 Task: Add an event with the title Annual General Meeting, date '2024/03/13', time 8:00 AM to 10:00 AMand add a description: Welcome to our Annual General Meeting (AGM), a crucial event that brings together stakeholders, shareholders, and key members of our organization to review the past year, discuss important matters, and plan for the future. The AGM serves as a platform for transparency, accountability, and open dialogue, allowing everyone involved to contribute to the overall direction and success of our organization.Select event color  Blueberry . Add location for the event as: 654 Clerigos Tower, Porto, Portugal, logged in from the account softage.1@softage.netand send the event invitation to softage.3@softage.net and softage.4@softage.net. Set a reminder for the event Every weekday(Monday to Friday)
Action: Mouse moved to (233, 104)
Screenshot: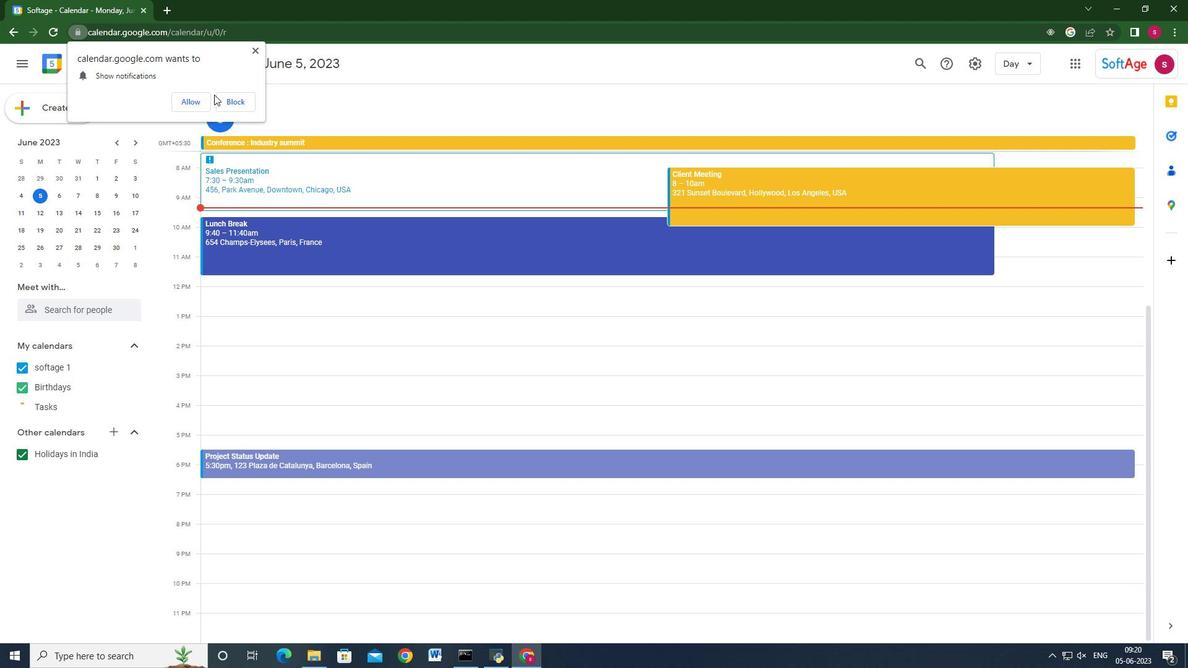 
Action: Mouse pressed left at (233, 104)
Screenshot: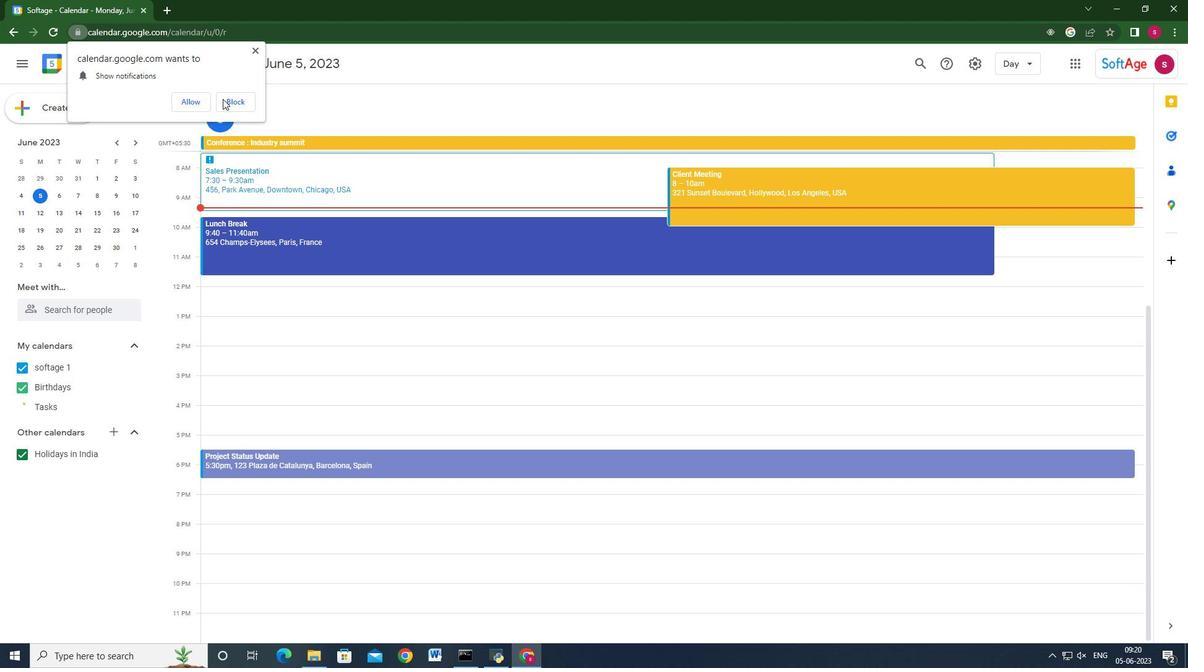 
Action: Mouse moved to (51, 99)
Screenshot: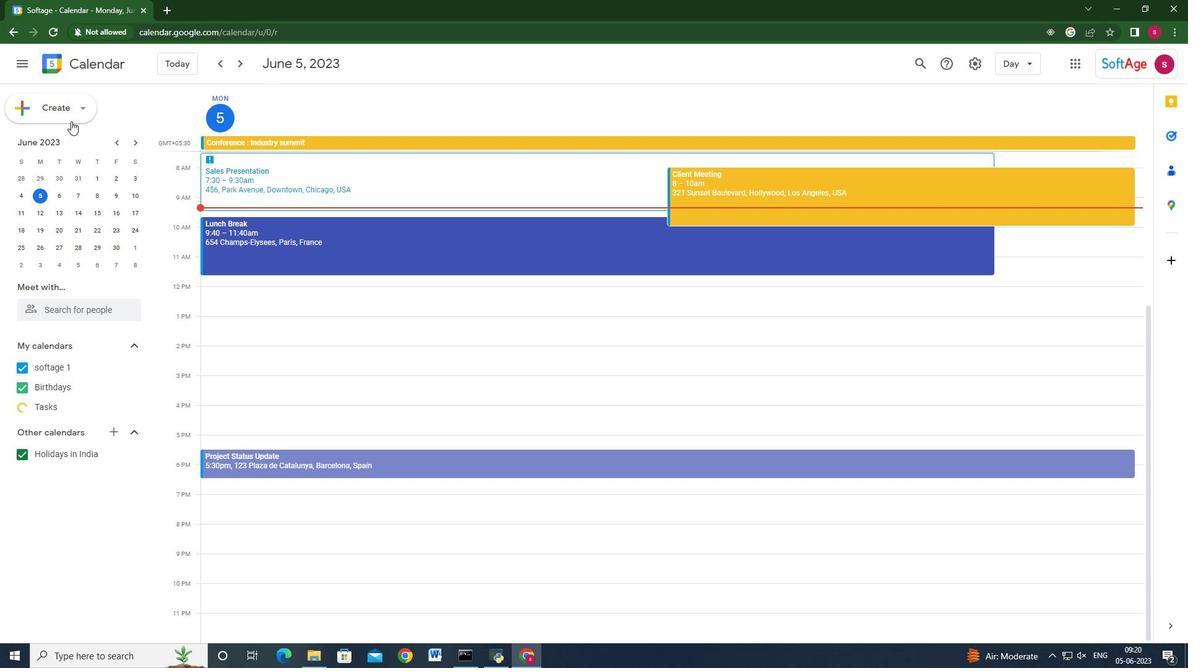 
Action: Mouse pressed left at (51, 99)
Screenshot: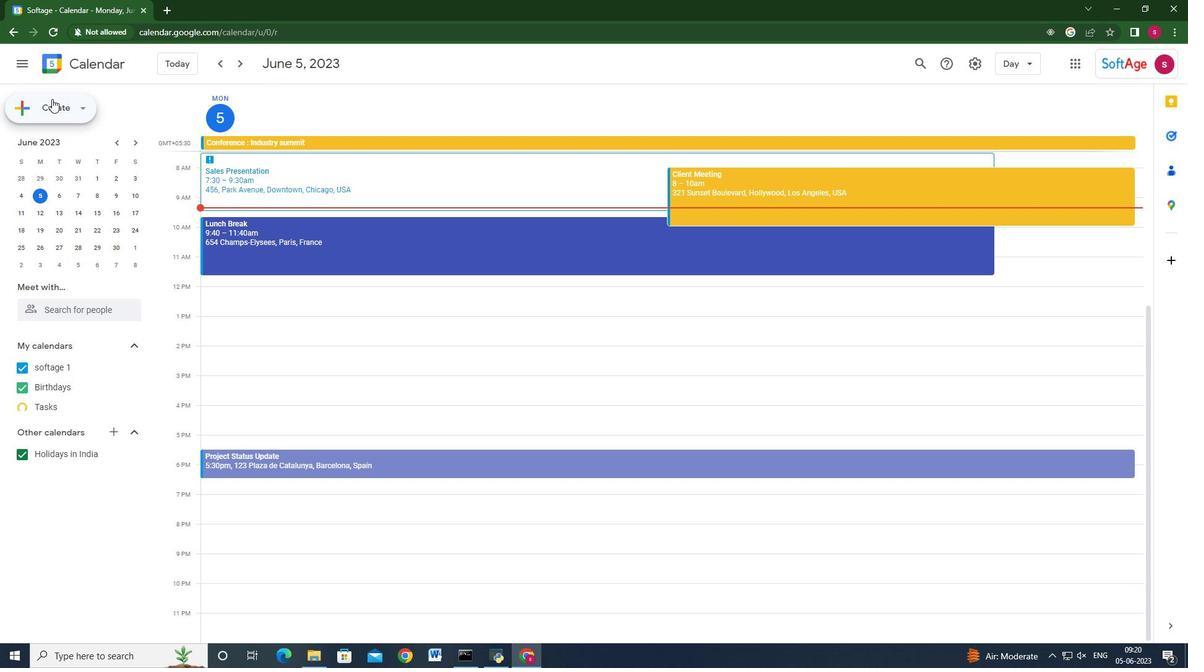
Action: Mouse moved to (58, 143)
Screenshot: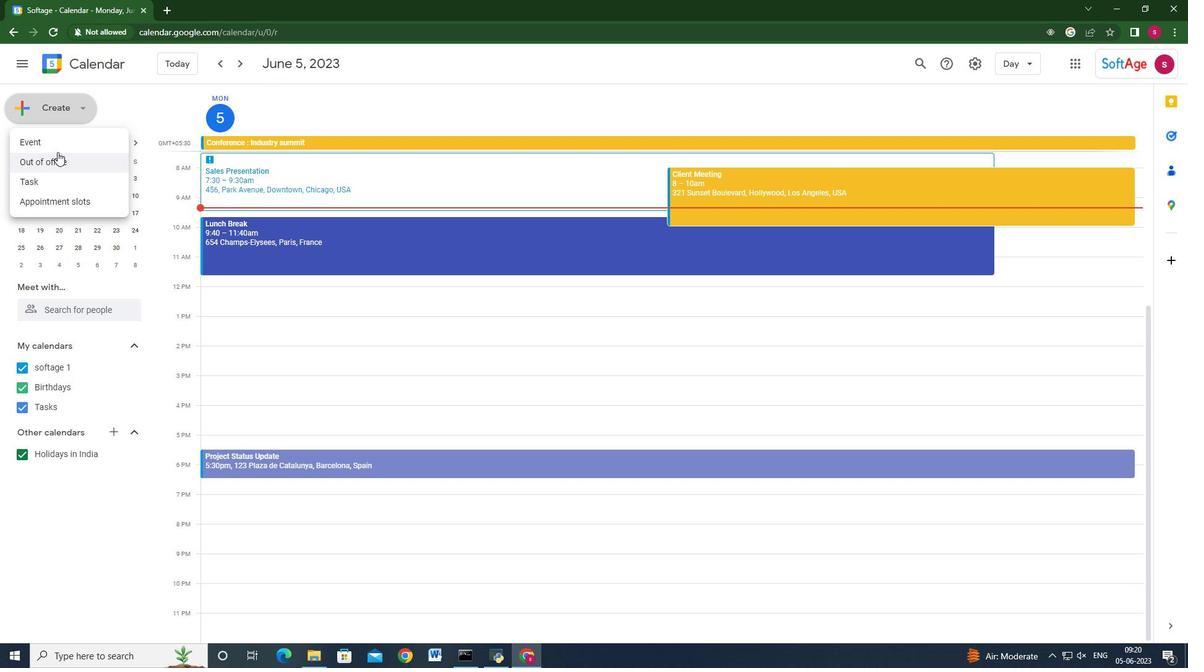 
Action: Mouse pressed left at (58, 143)
Screenshot: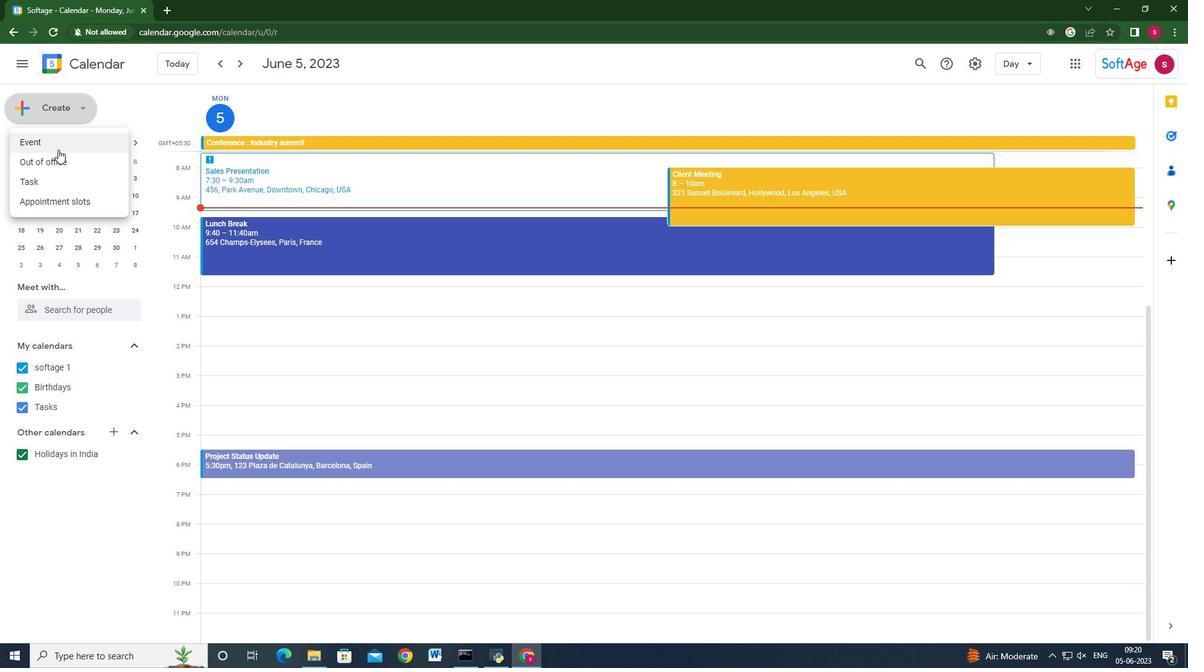 
Action: Mouse moved to (683, 488)
Screenshot: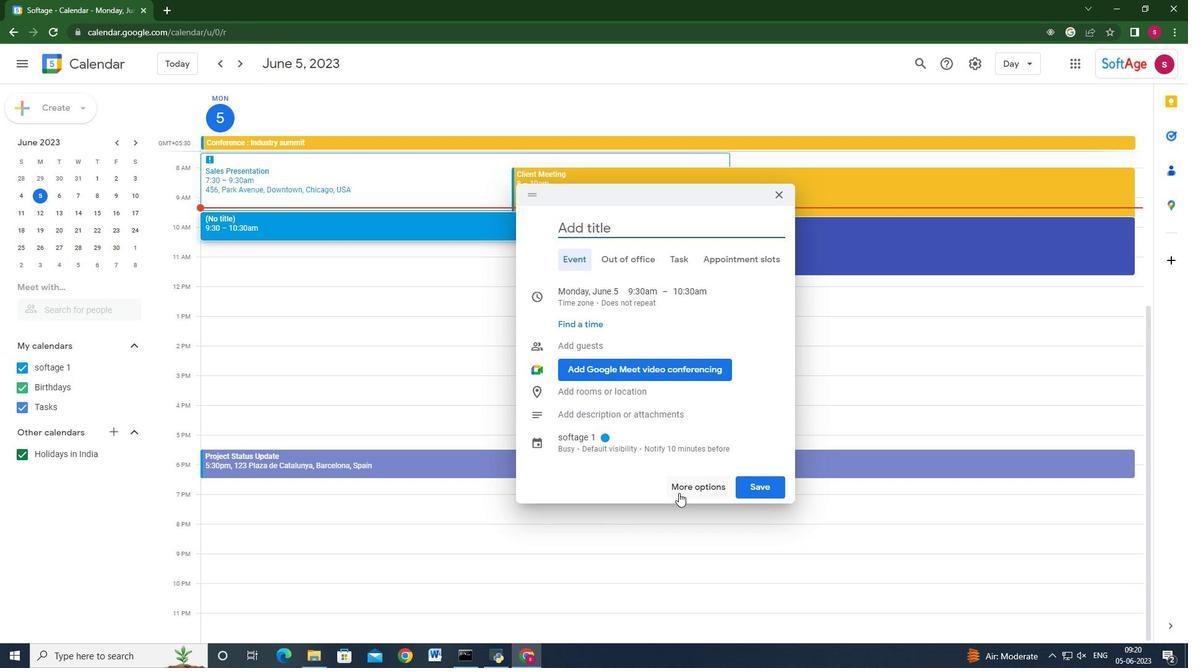 
Action: Mouse pressed left at (683, 488)
Screenshot: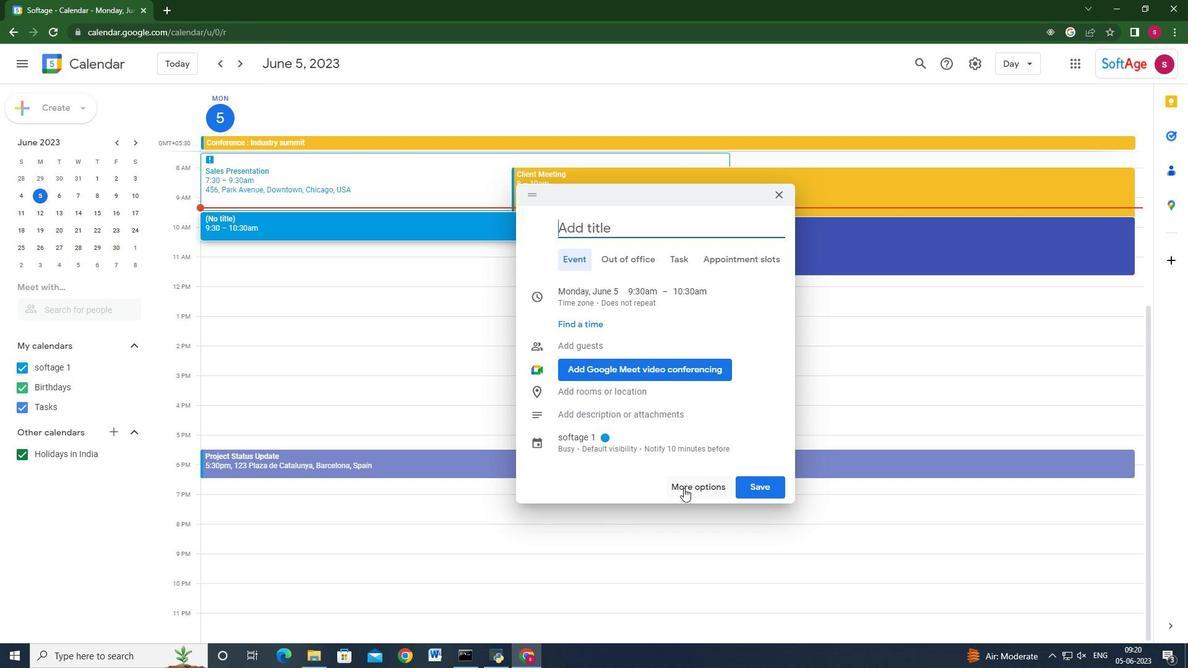 
Action: Mouse moved to (141, 74)
Screenshot: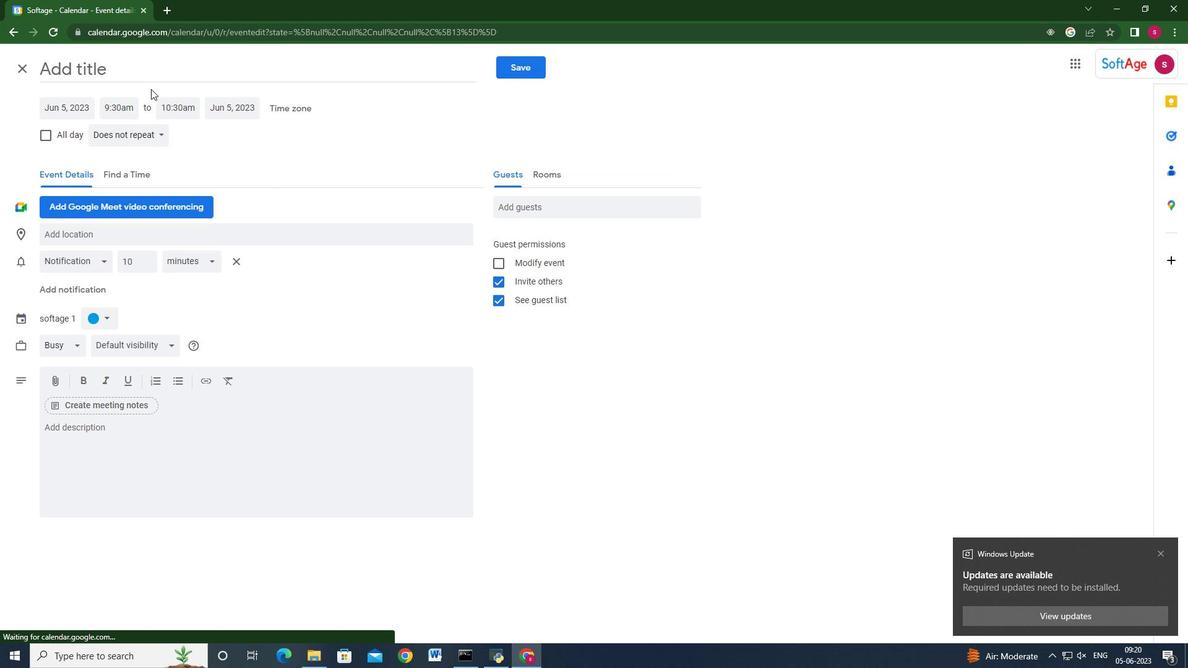 
Action: Mouse pressed left at (141, 74)
Screenshot: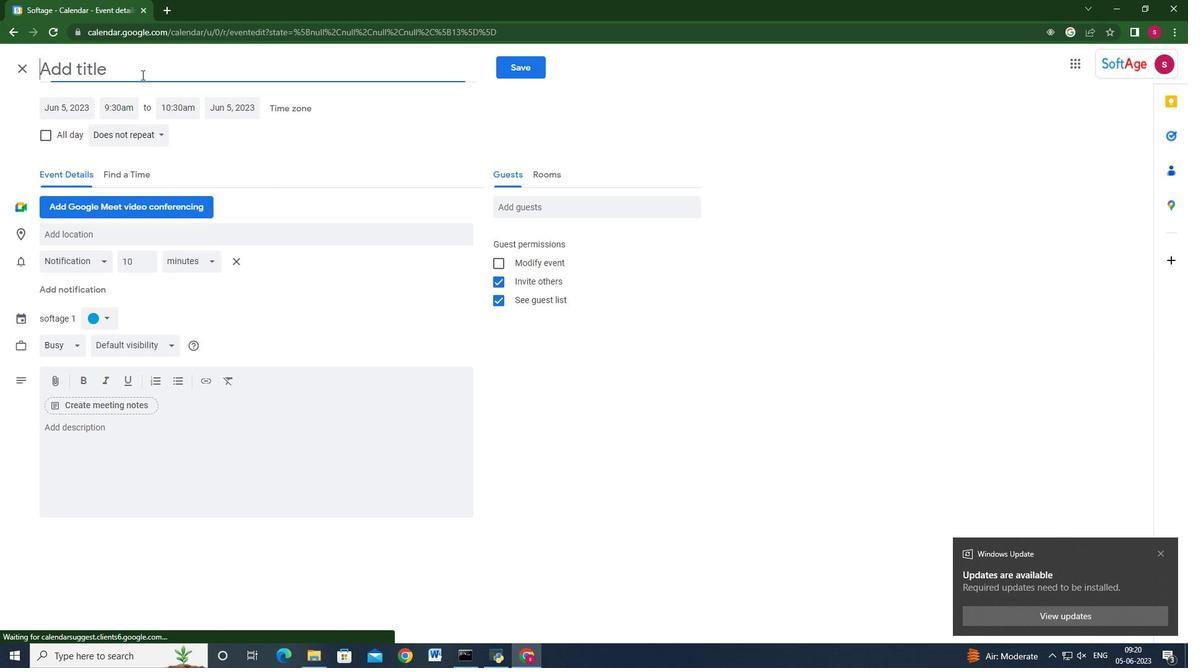 
Action: Mouse moved to (141, 74)
Screenshot: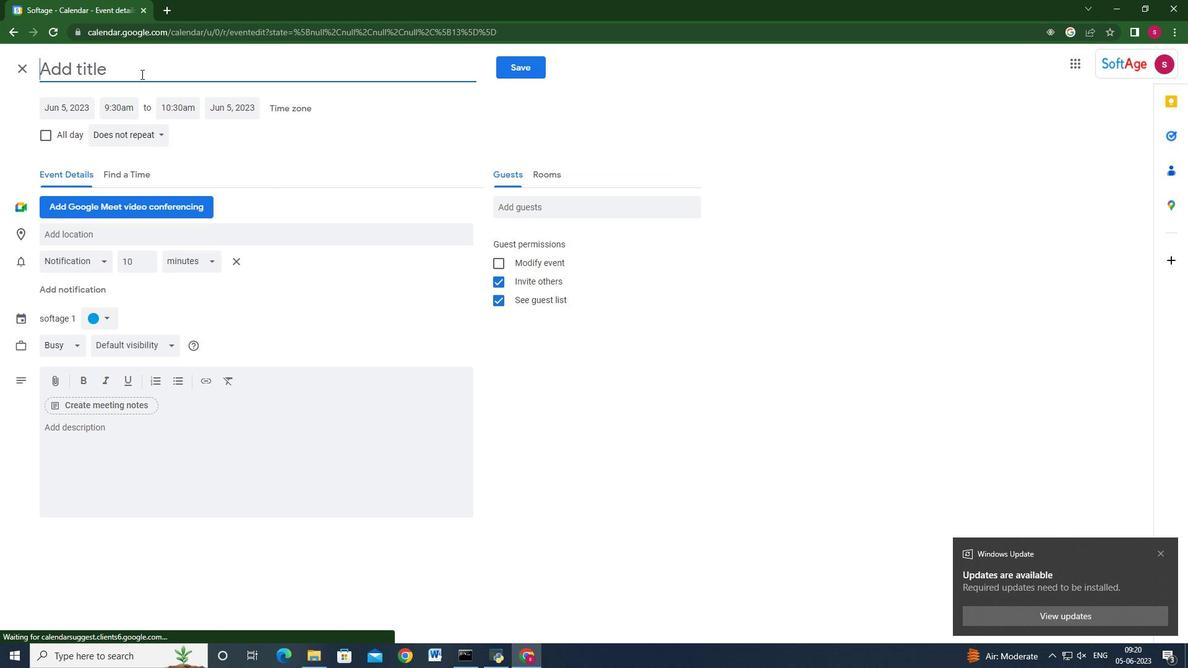 
Action: Key pressed <Key.shift_r>Annual<Key.space><Key.shift>General<Key.space><Key.shift>Meeting
Screenshot: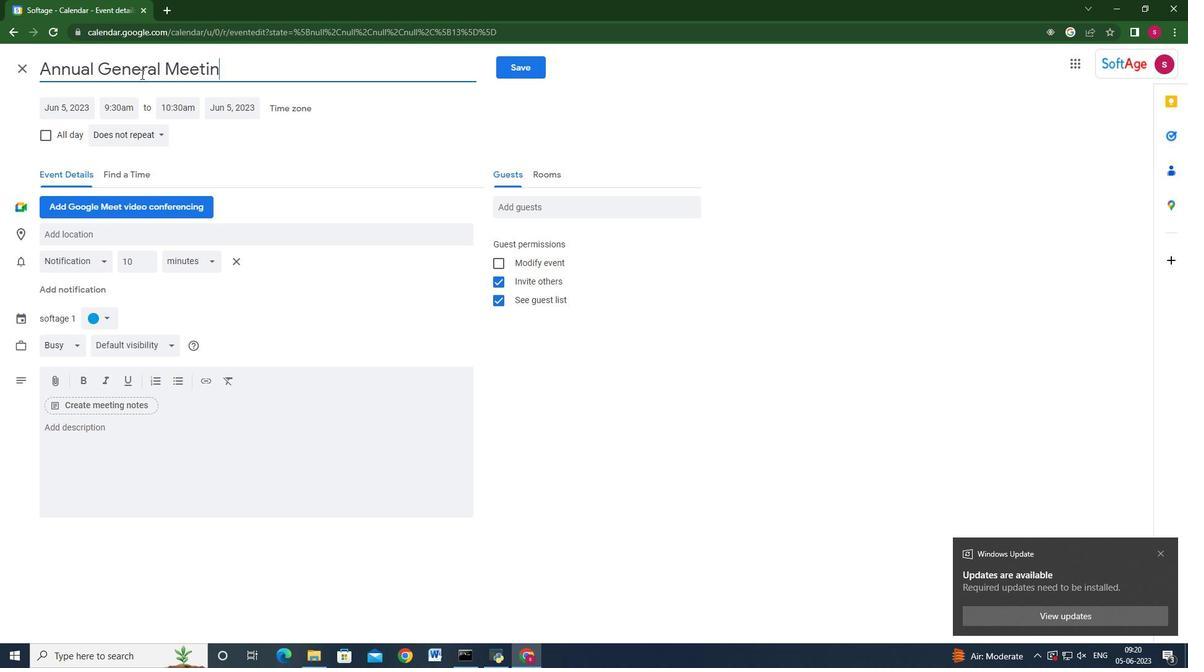 
Action: Mouse moved to (53, 112)
Screenshot: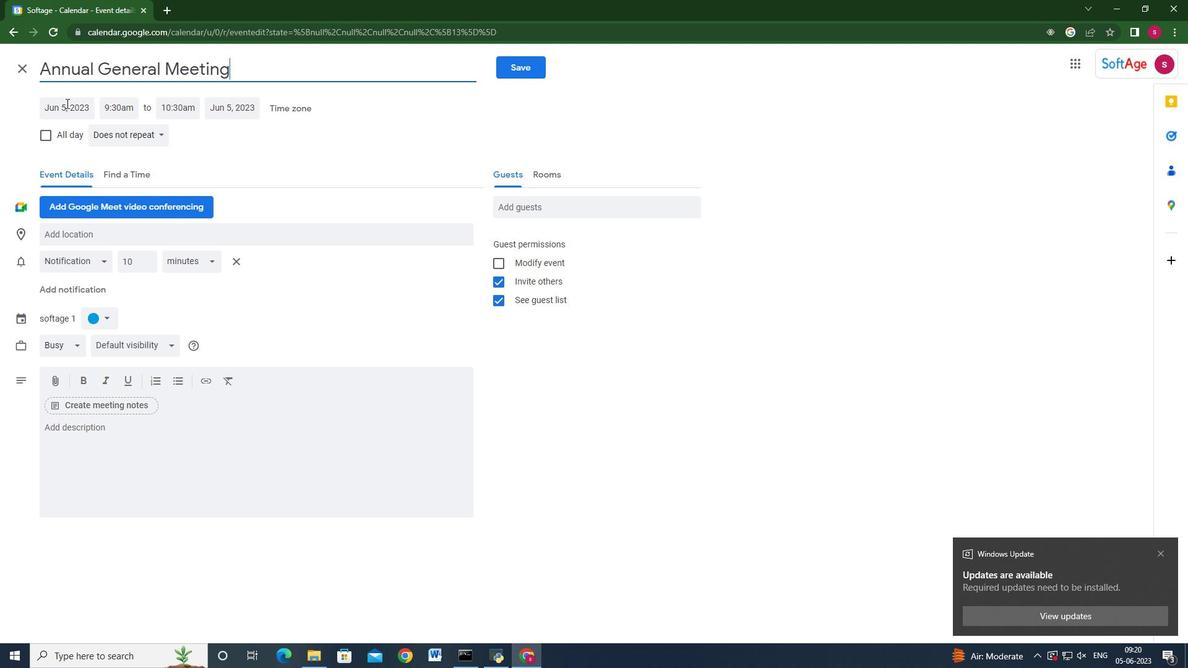 
Action: Mouse pressed left at (53, 112)
Screenshot: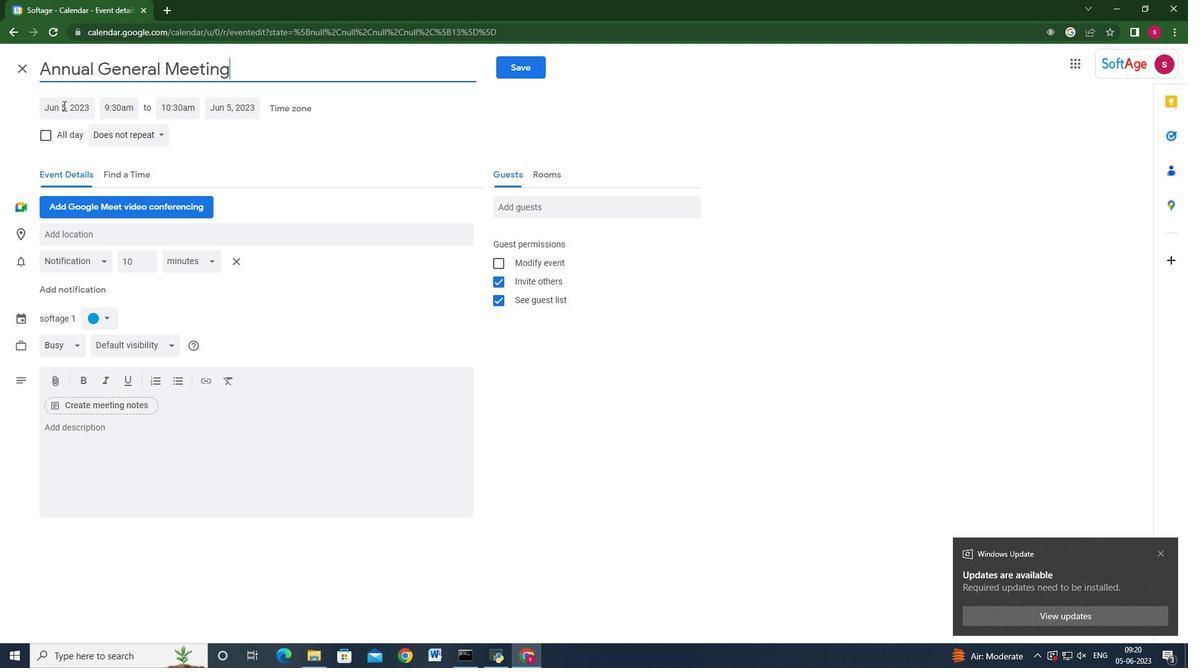 
Action: Mouse moved to (54, 112)
Screenshot: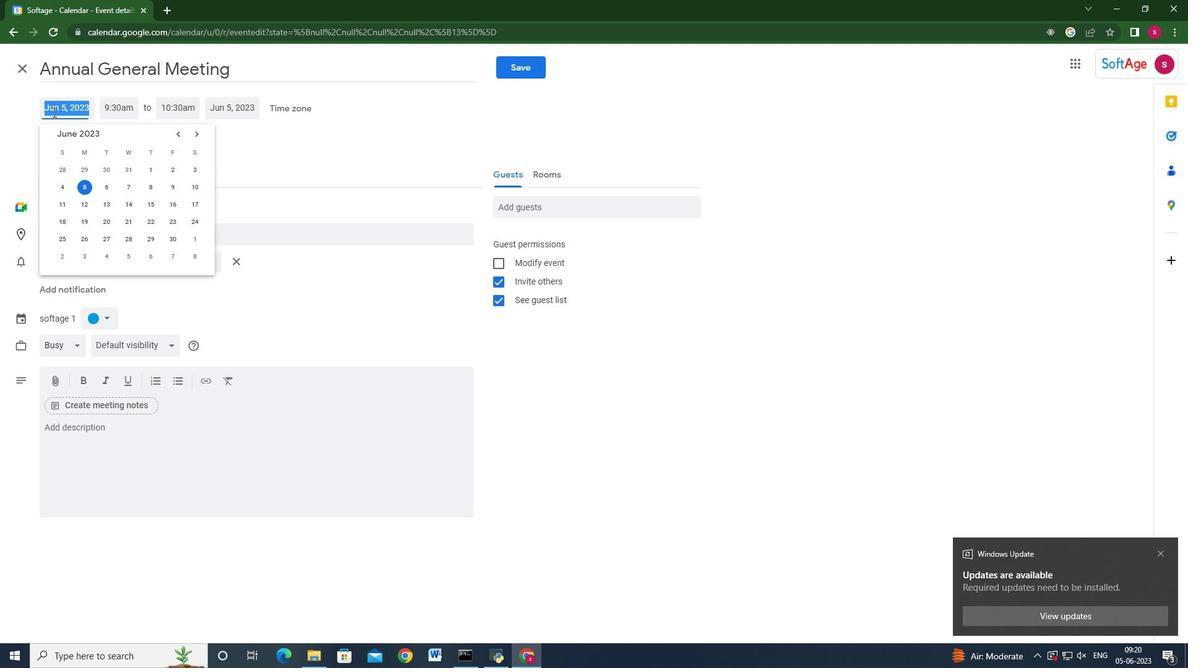 
Action: Key pressed 2024/04<Key.backspace>3/13<Key.enter><Key.tab>8<Key.shift>:00am<Key.tab>10<Key.shift>:00am<Key.enter>
Screenshot: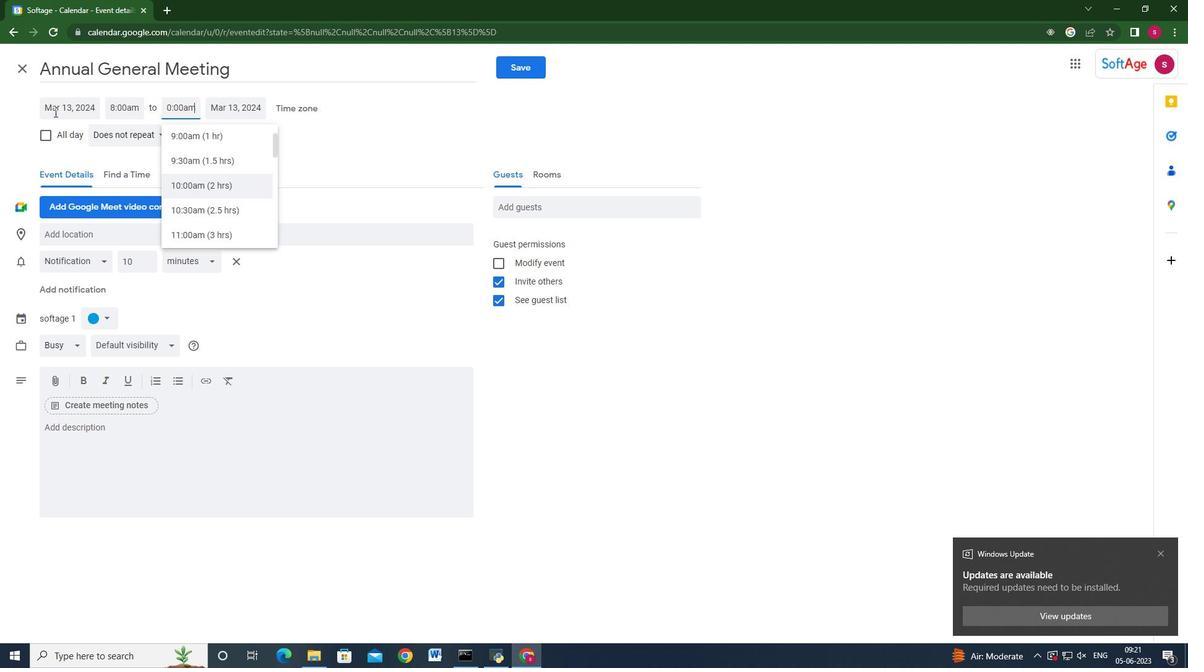 
Action: Mouse moved to (147, 451)
Screenshot: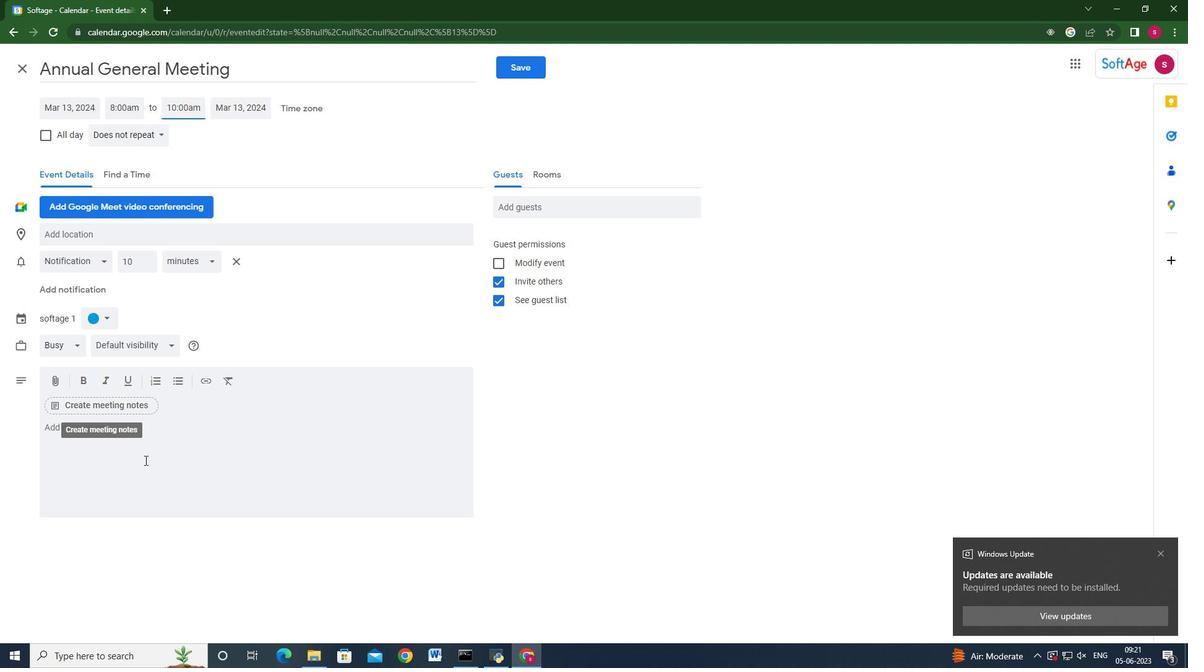 
Action: Mouse pressed left at (147, 451)
Screenshot: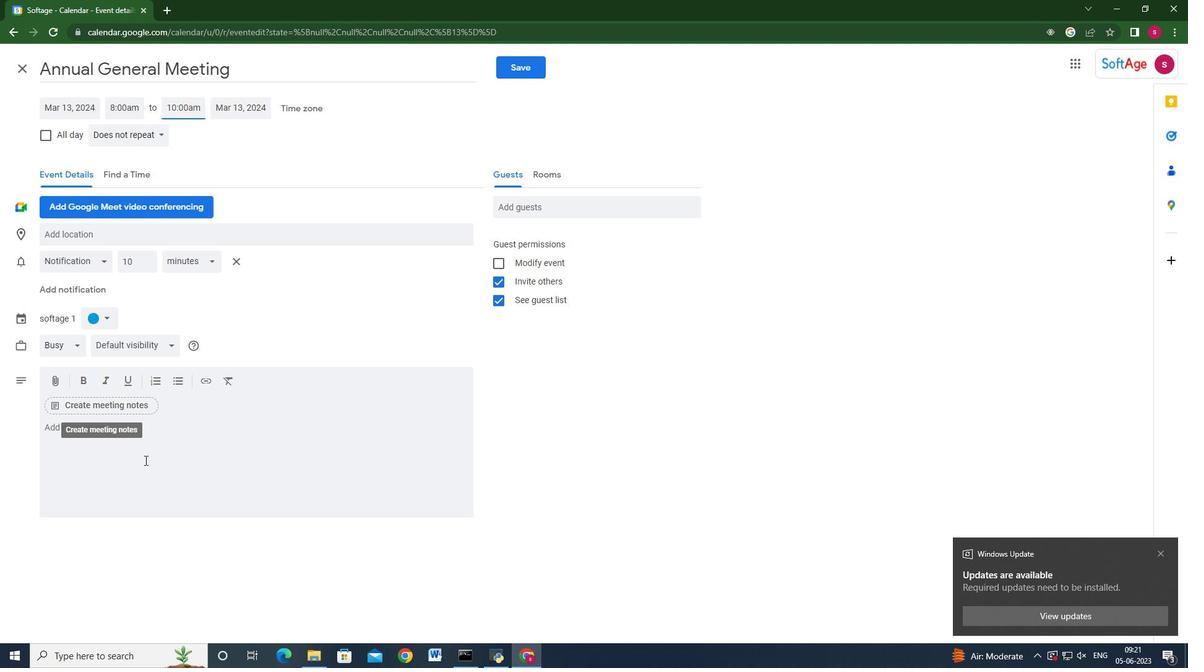 
Action: Mouse moved to (147, 451)
Screenshot: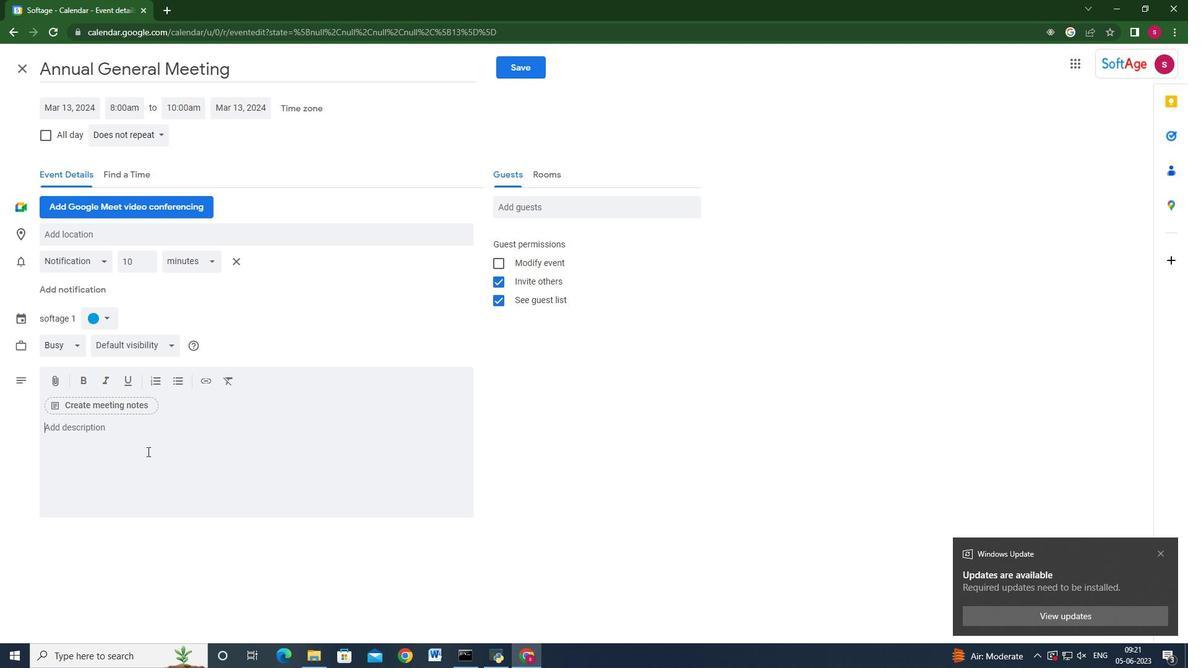 
Action: Key pressed <Key.shift_r>Welcome<Key.space>to<Key.space>our<Key.space><Key.shift><Key.shift><Key.shift><Key.shift><Key.shift><Key.shift><Key.shift><Key.shift><Key.shift><Key.shift><Key.shift><Key.shift><Key.shift><Key.shift><Key.shift><Key.shift><Key.shift>Annual<Key.space><Key.shift>G<Key.shift><Key.backspace><Key.shift_r>General<Key.space><Key.shift>Meeting<Key.space><Key.shift>(<Key.caps_lock>AGM<Key.shift>)<Key.caps_lock>,<Key.space>a<Key.space>crucial<Key.space>event<Key.space>that<Key.space>brings<Key.space>together<Key.space>stakeholders,<Key.space>shareholders,<Key.space>and<Key.space>key<Key.space>members<Key.space>of<Key.space>our<Key.space>organu<Key.backspace>ization<Key.space>to<Key.space>review<Key.space>the<Key.space>past<Key.space>year,<Key.space>discuss<Key.space>impoe<Key.backspace>rtant<Key.space>maa<Key.backspace>tters,<Key.space>and<Key.space>plan<Key.space>for<Key.space>the<Key.space>future.<Key.space><Key.backspace><Key.space><Key.shift>The<Key.space><Key.caps_lock>AGM<Key.caps_lock><Key.space>serves<Key.space>as<Key.space>a<Key.space>platform<Key.space>for<Key.space>transparency,<Key.space>accountability,<Key.space>and<Key.space>open<Key.space>dialogue,<Key.space>allowing<Key.space>everyone<Key.space>involved<Key.space>to<Key.space>contribute<Key.space>to<Key.space>the<Key.space>overall<Key.space>direction<Key.space>and<Key.space>success<Key.space>of<Key.space>our<Key.space>organization.
Screenshot: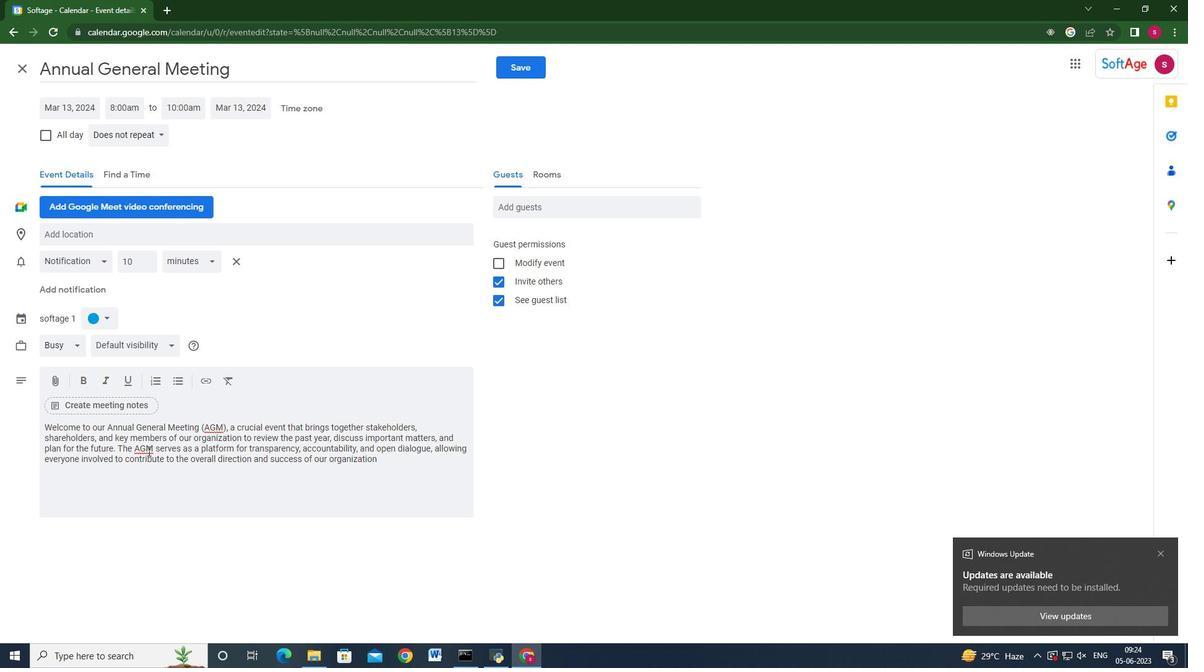 
Action: Mouse moved to (100, 320)
Screenshot: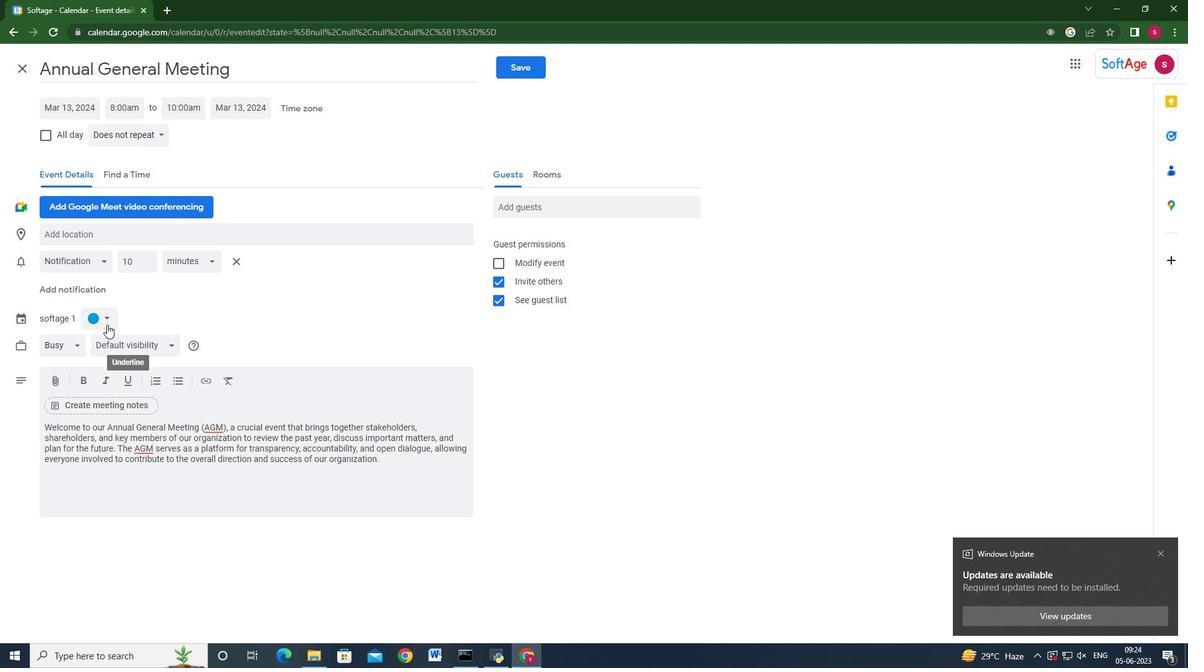 
Action: Mouse pressed left at (100, 320)
Screenshot: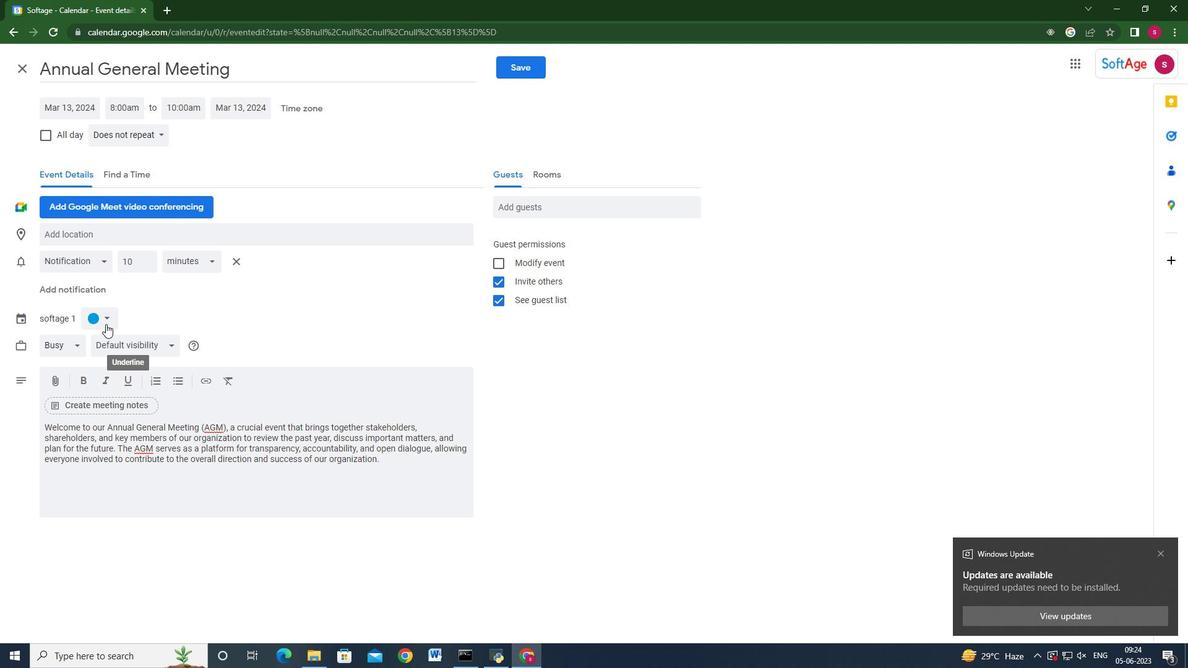 
Action: Mouse moved to (107, 365)
Screenshot: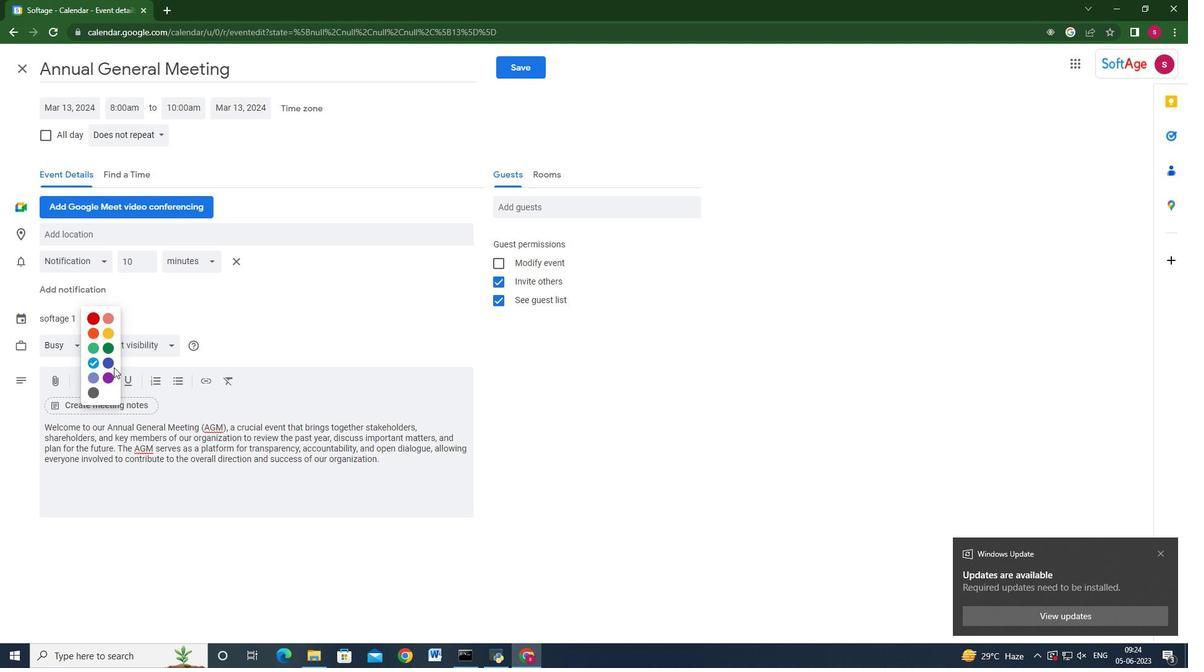 
Action: Mouse pressed left at (107, 365)
Screenshot: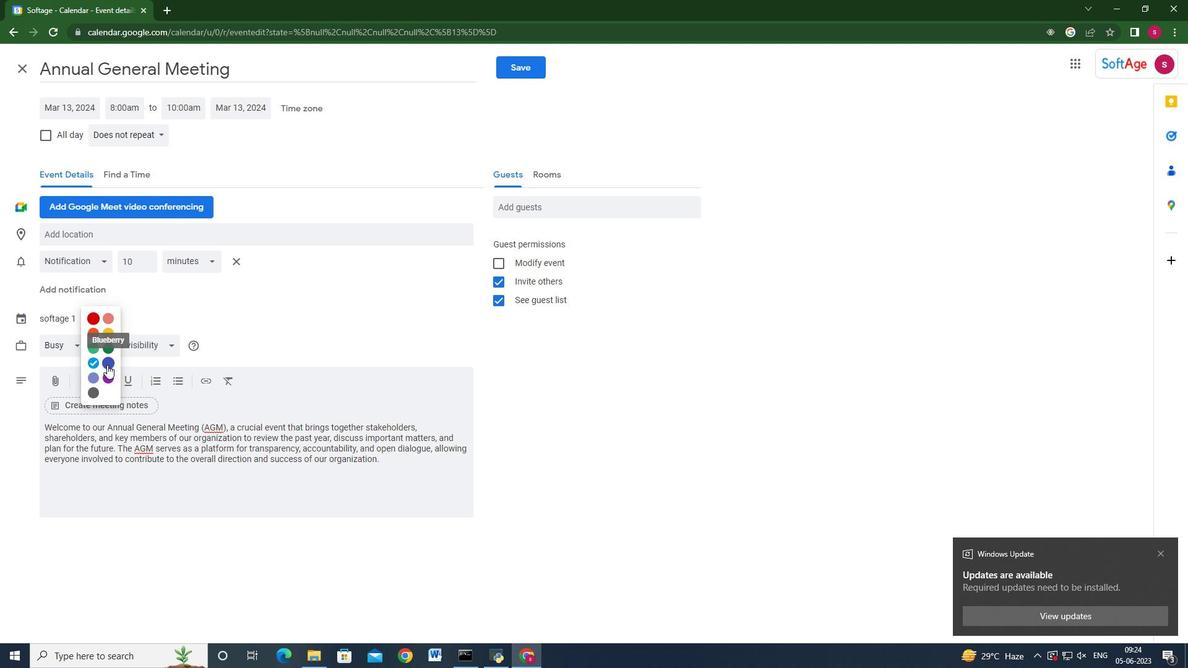 
Action: Mouse moved to (145, 237)
Screenshot: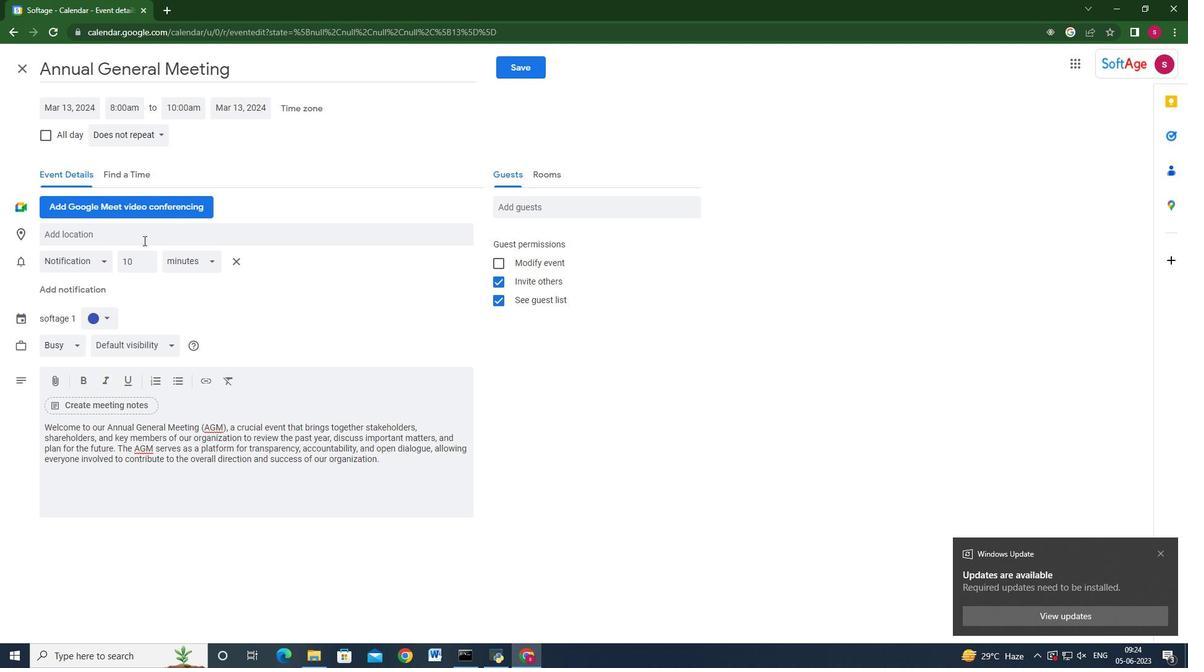 
Action: Mouse pressed left at (145, 237)
Screenshot: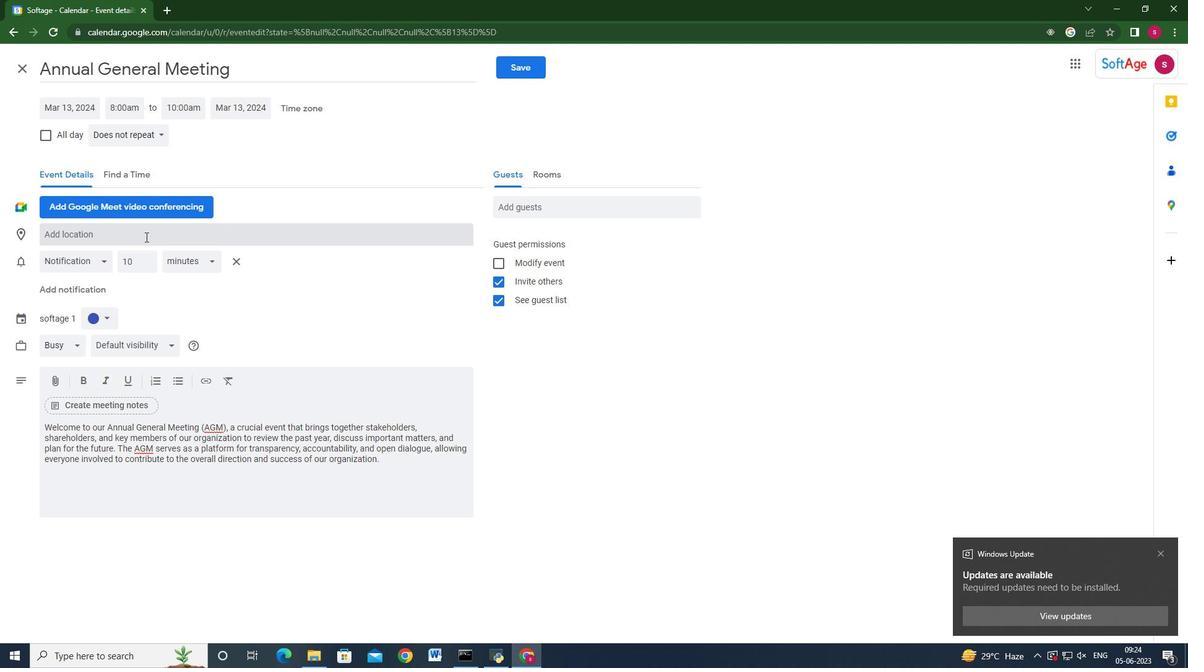 
Action: Key pressed 654<Key.space><Key.shift>Clerigos<Key.space><Key.shift>Tower,<Key.space><Key.shift>Porto,<Key.space><Key.shift>Portugal
Screenshot: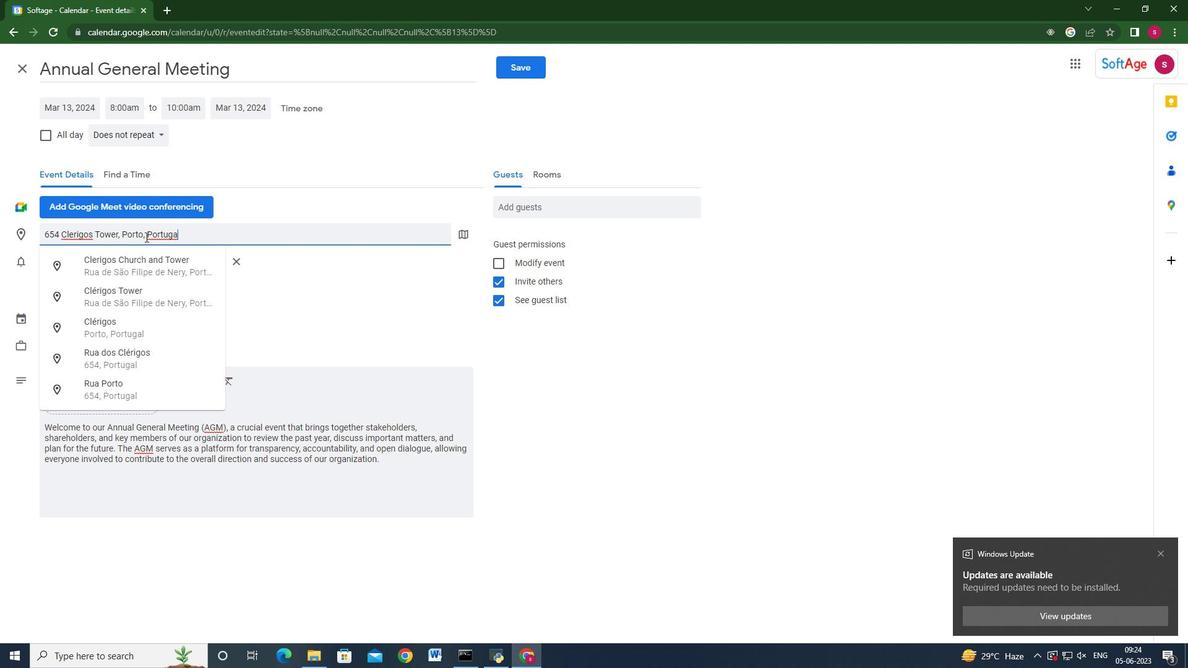 
Action: Mouse moved to (598, 211)
Screenshot: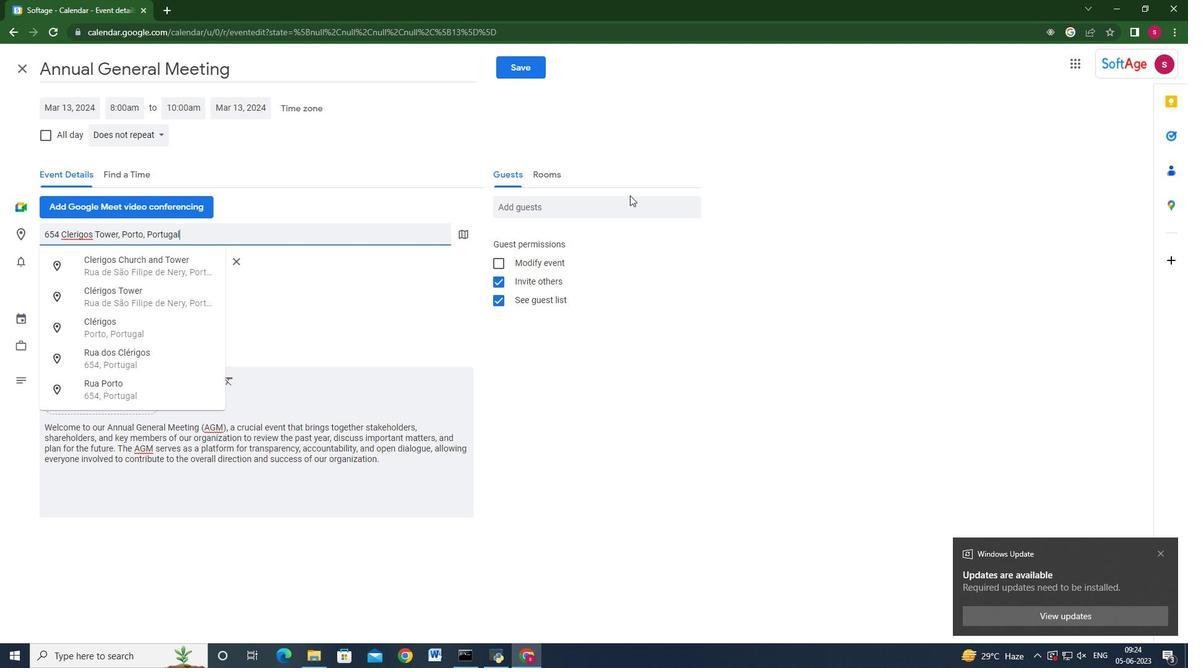 
Action: Mouse pressed left at (598, 211)
Screenshot: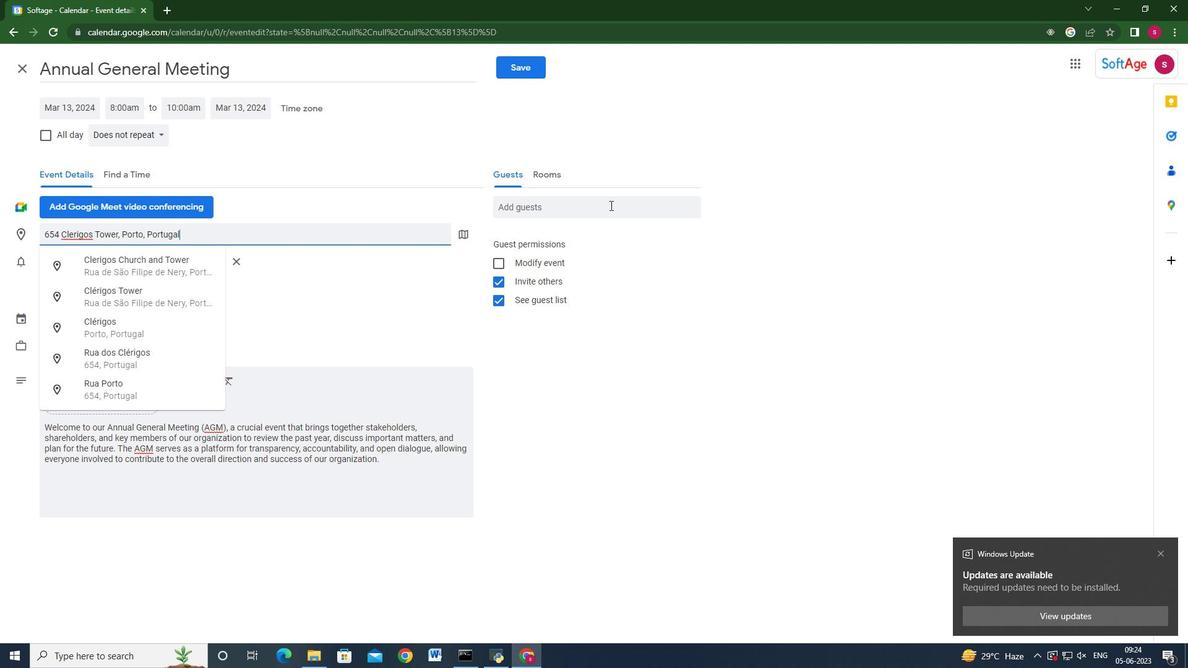 
Action: Key pressed softage.1<Key.shift_r><Key.shift_r><Key.shift_r><Key.shift_r><Key.backspace>3<Key.shift_r>@softage.net<Key.enter>softage.4<Key.shift_r>@softage.net<Key.enter>
Screenshot: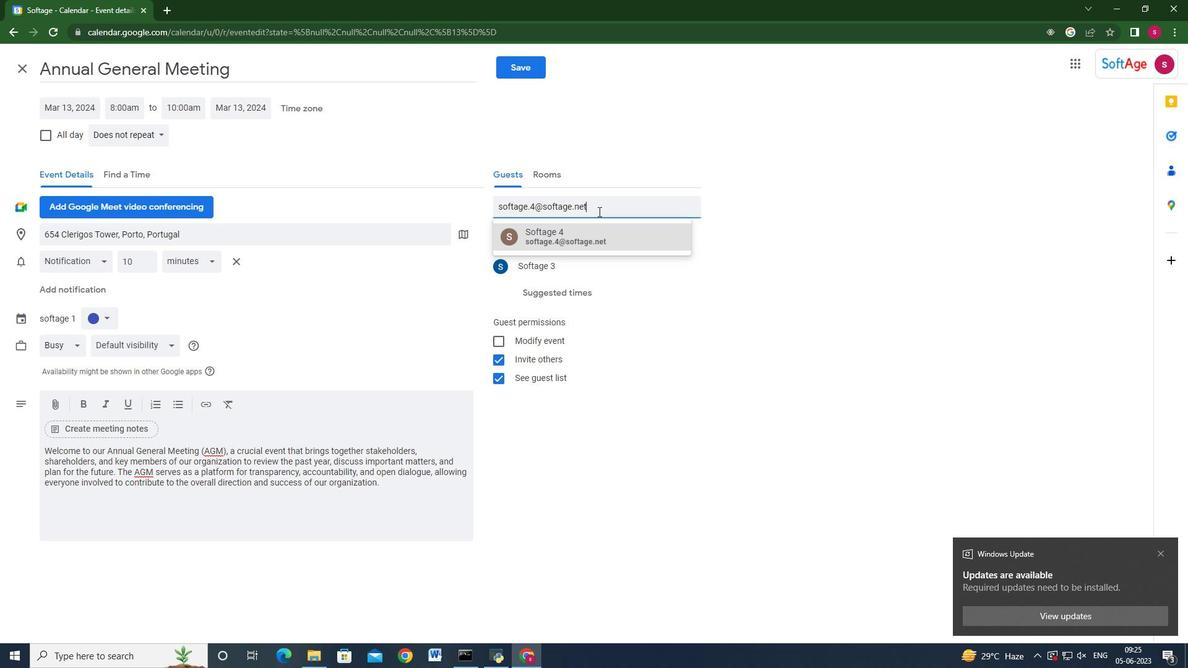 
Action: Mouse moved to (147, 133)
Screenshot: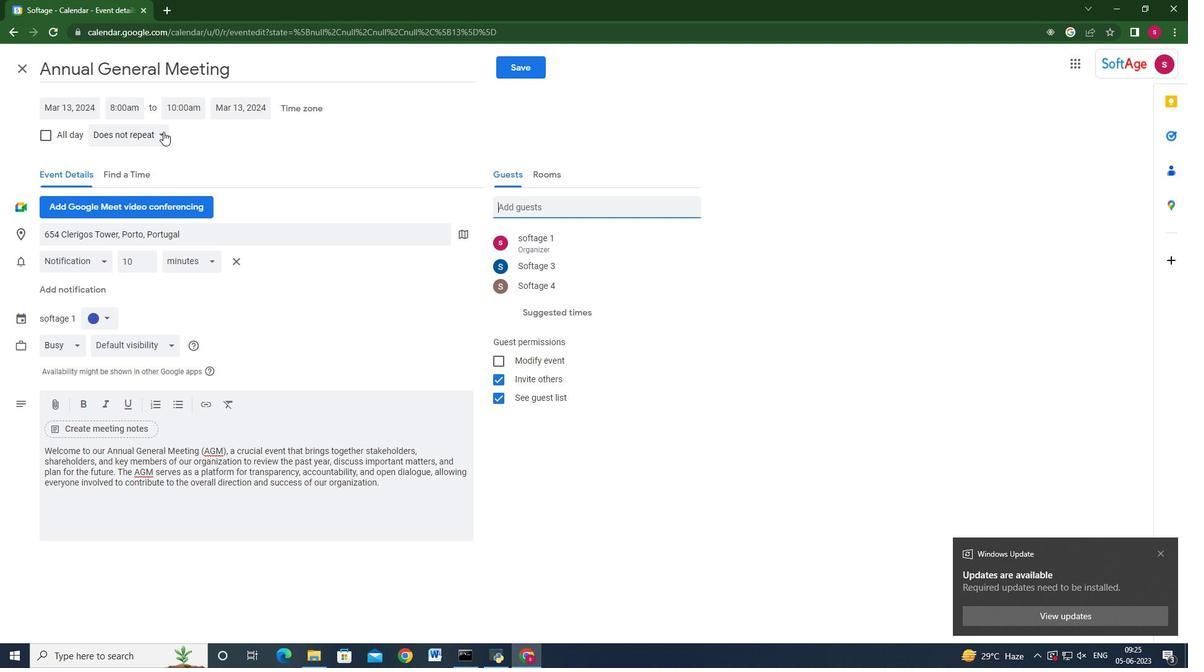 
Action: Mouse pressed left at (147, 133)
Screenshot: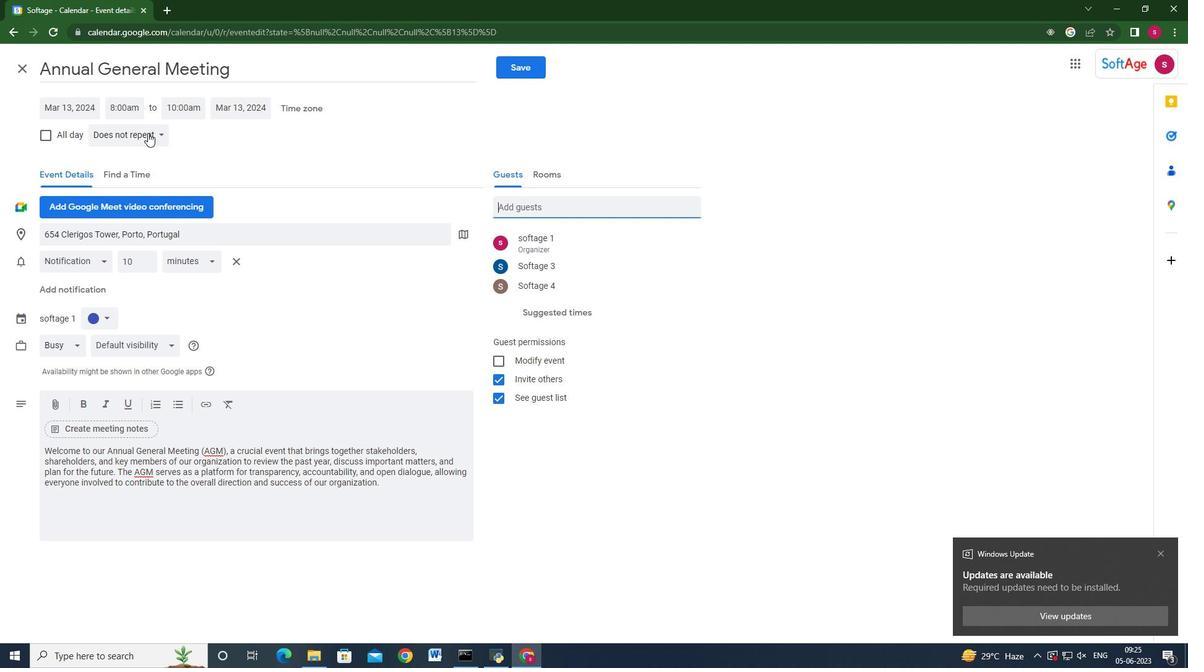 
Action: Mouse moved to (176, 241)
Screenshot: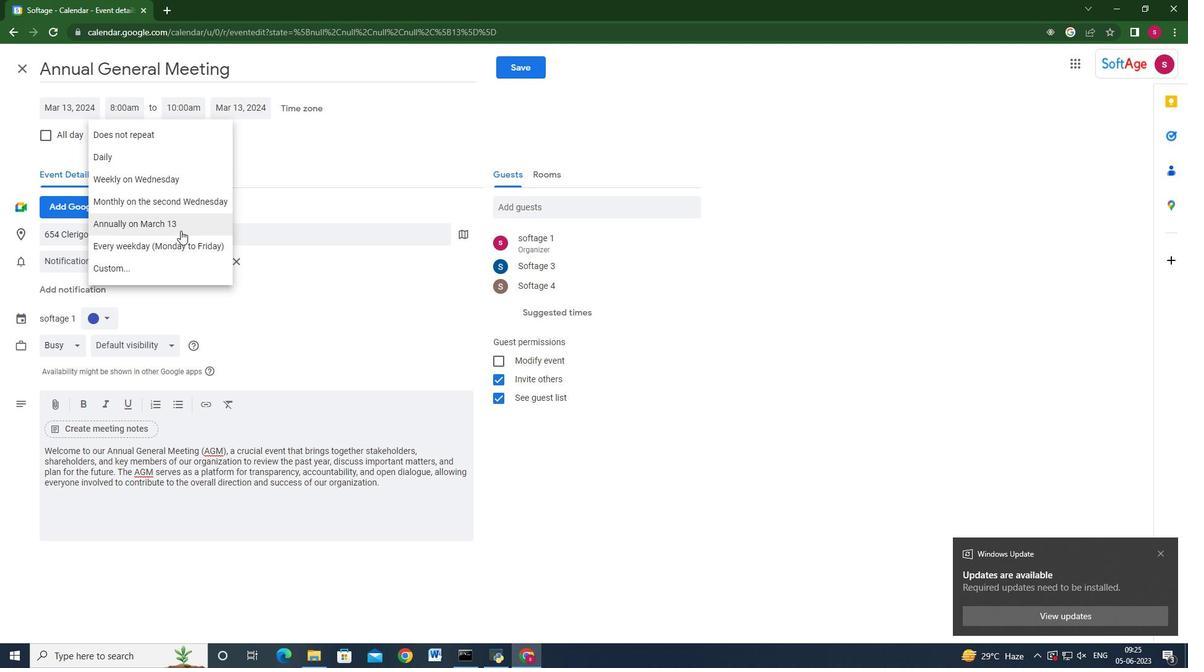 
Action: Mouse pressed left at (176, 241)
Screenshot: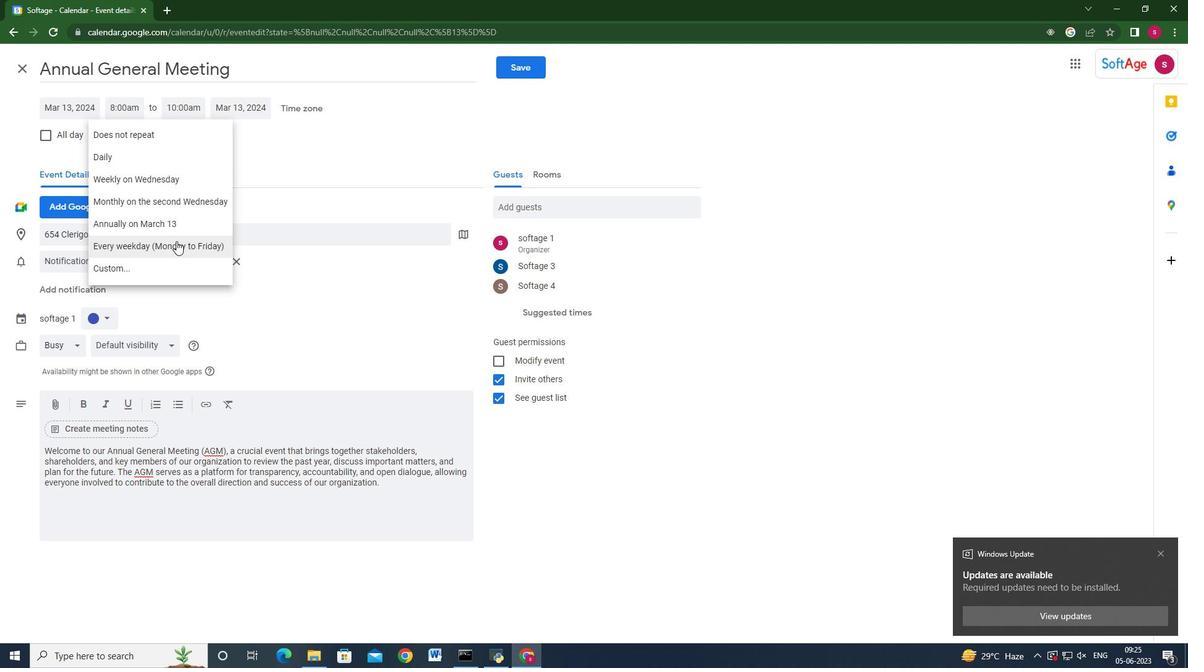 
Action: Mouse moved to (521, 63)
Screenshot: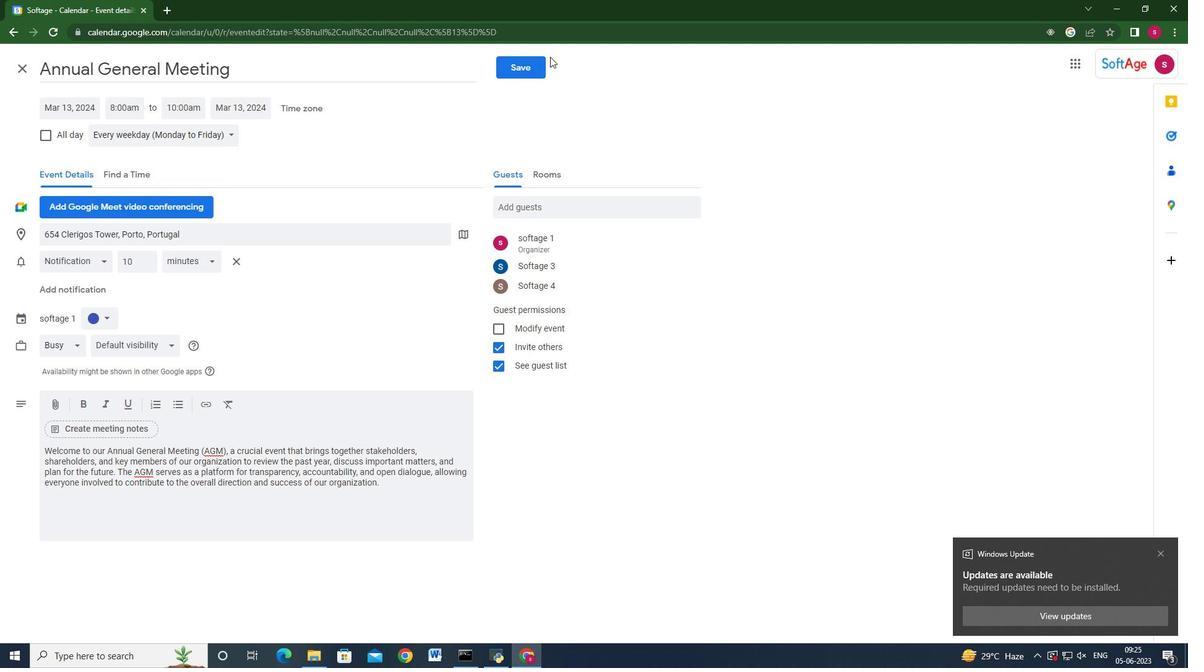 
Action: Mouse pressed left at (521, 63)
Screenshot: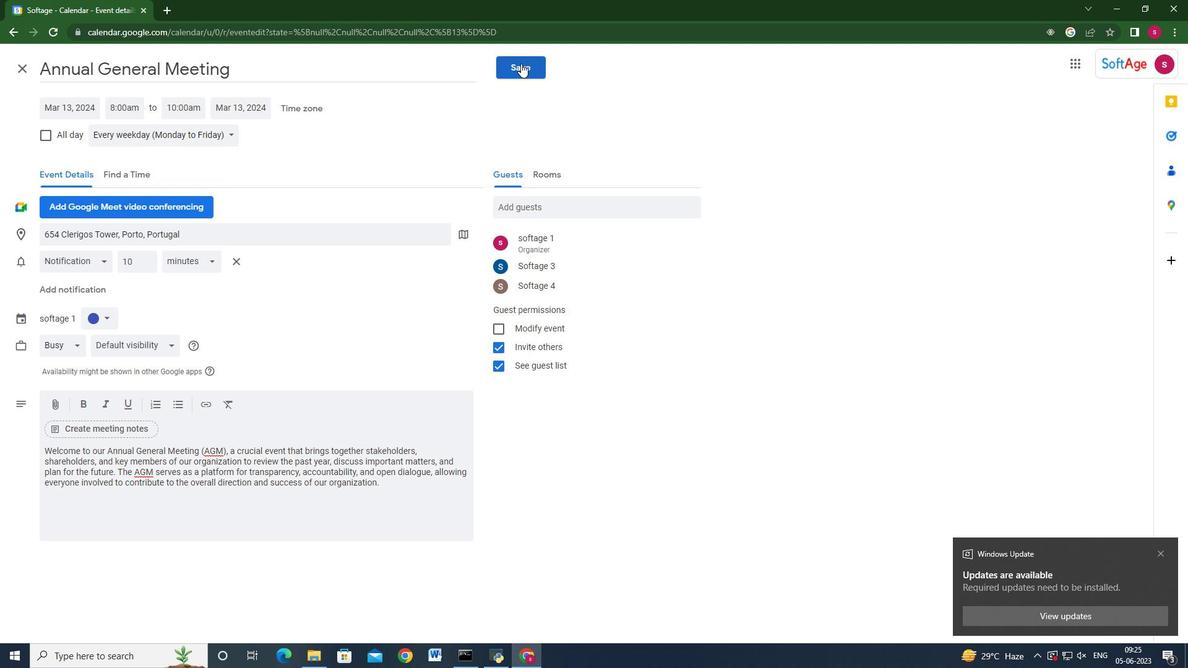 
Action: Mouse moved to (703, 378)
Screenshot: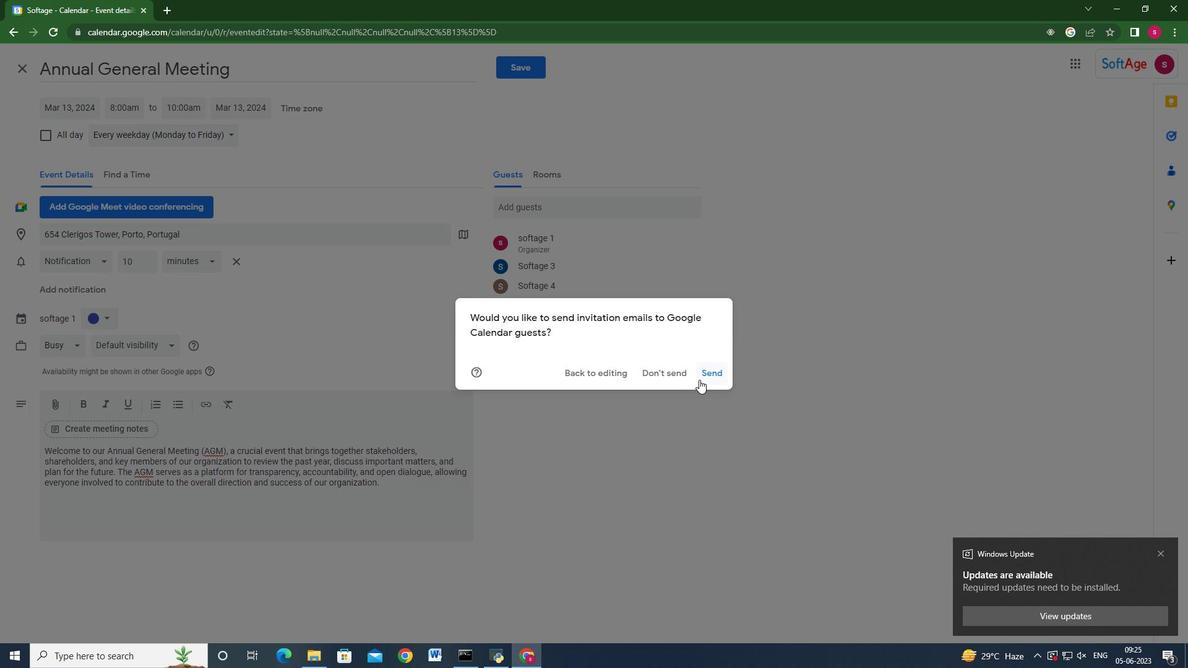 
Action: Mouse pressed left at (703, 378)
Screenshot: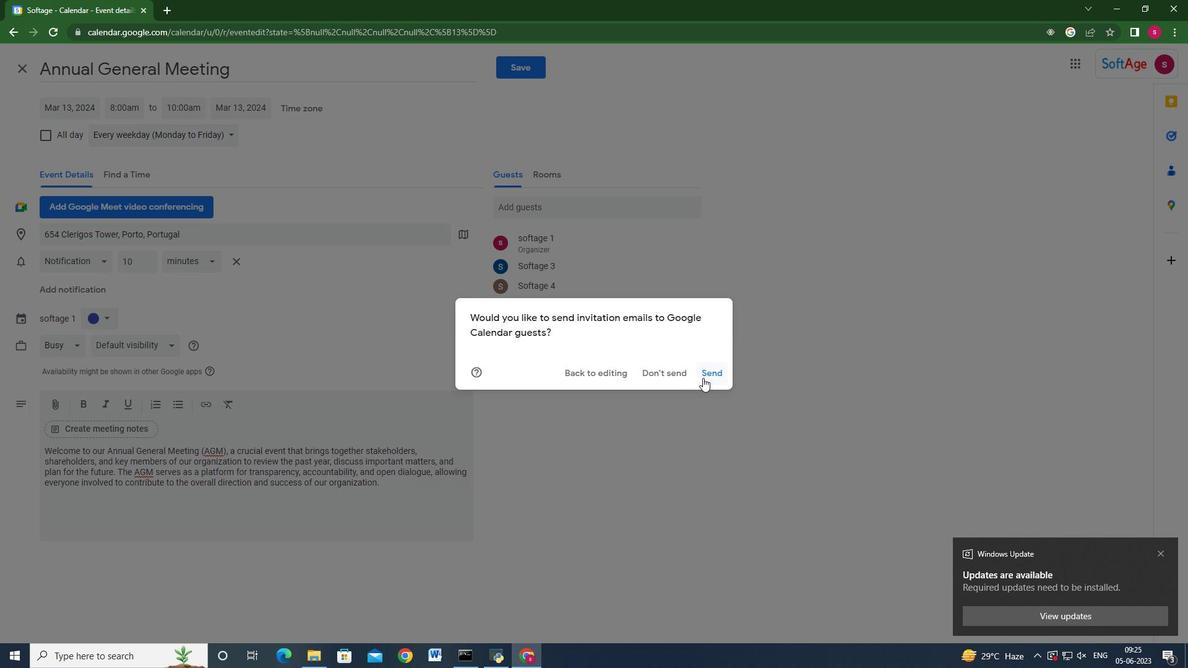 
Action: Mouse moved to (727, 378)
Screenshot: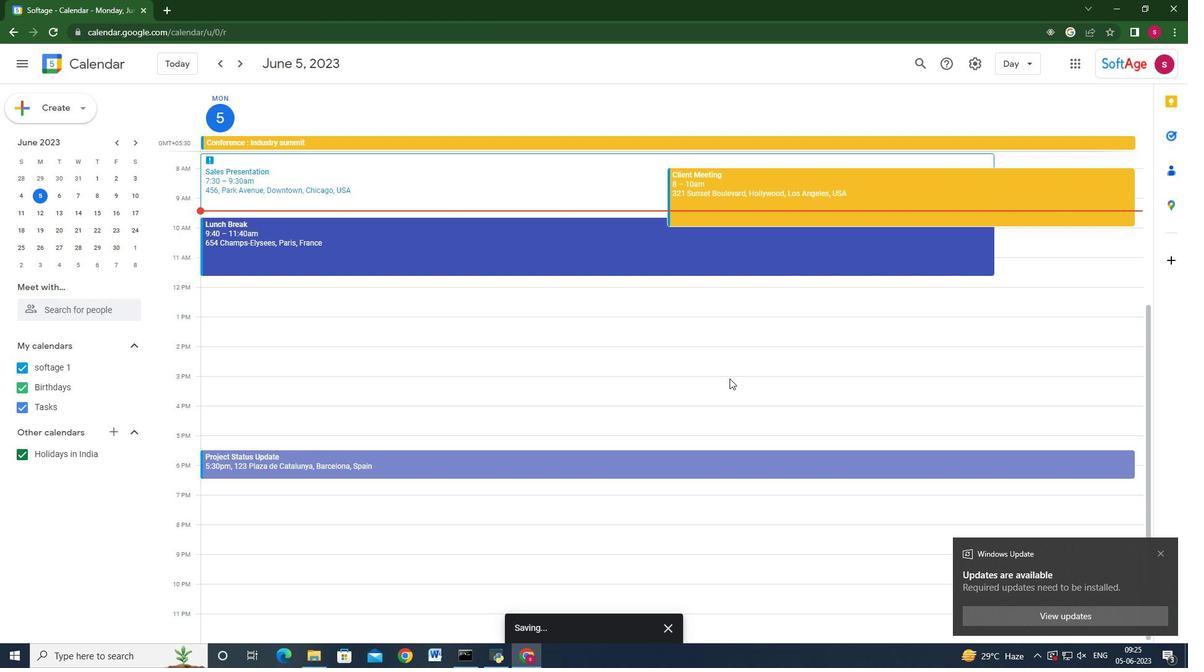 
